 Task: Look for products in the category "Specialty Cheeses" from Crooked Creek only.
Action: Mouse moved to (813, 274)
Screenshot: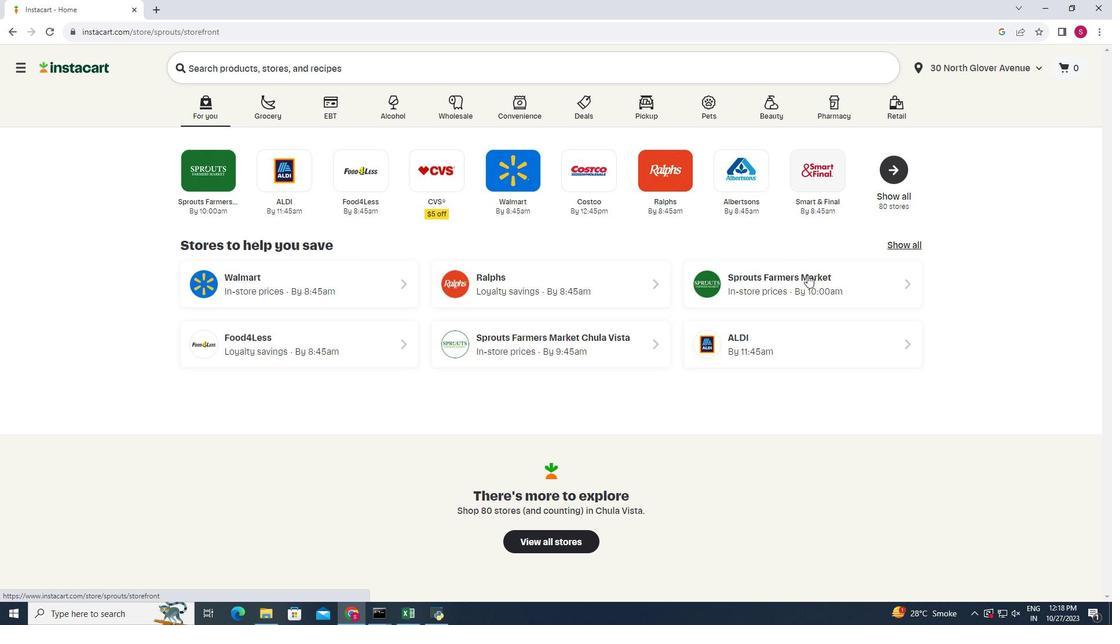 
Action: Mouse pressed left at (813, 274)
Screenshot: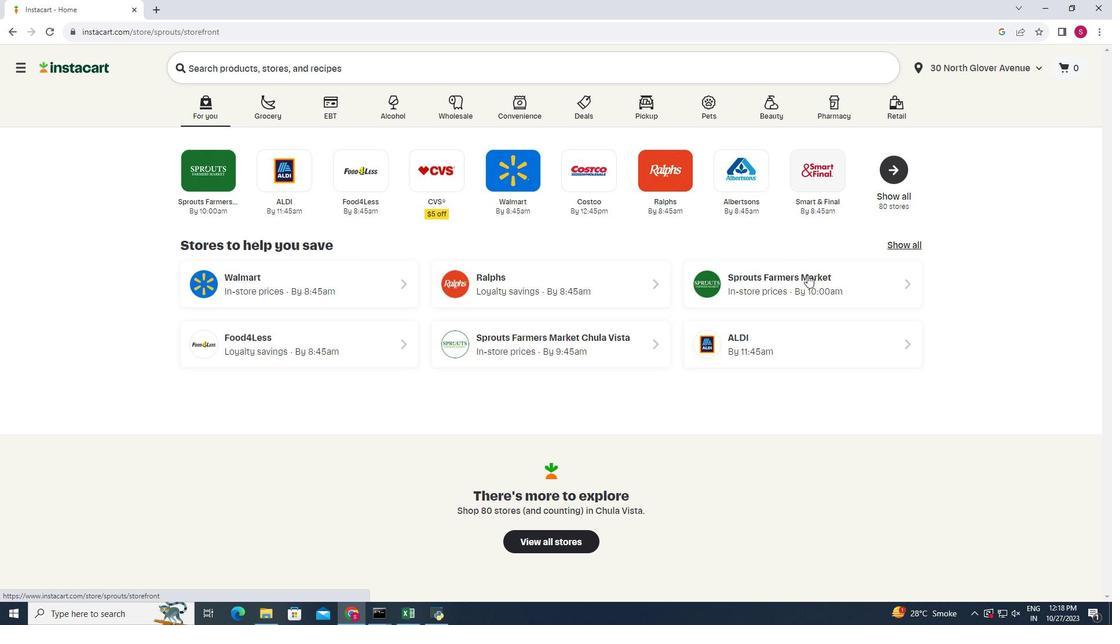 
Action: Mouse moved to (57, 509)
Screenshot: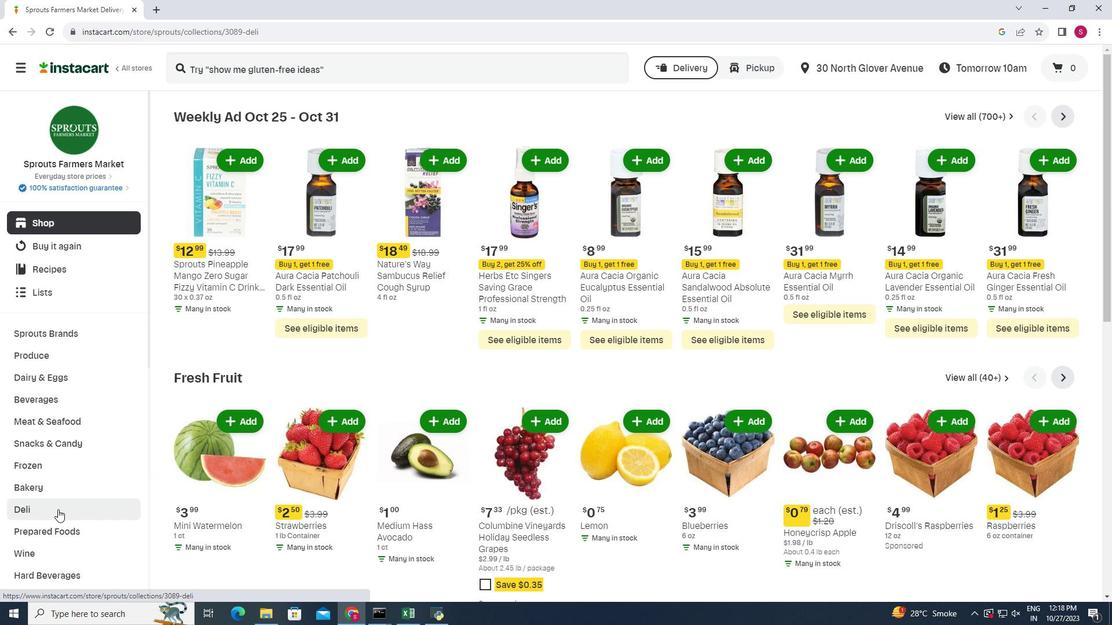 
Action: Mouse pressed left at (57, 509)
Screenshot: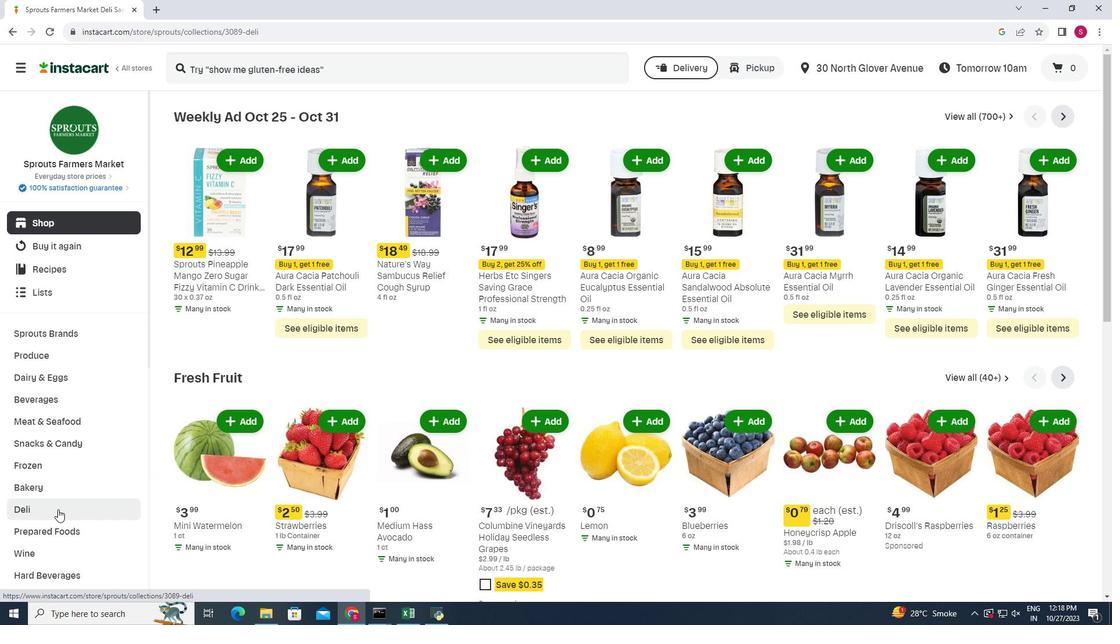
Action: Mouse moved to (292, 137)
Screenshot: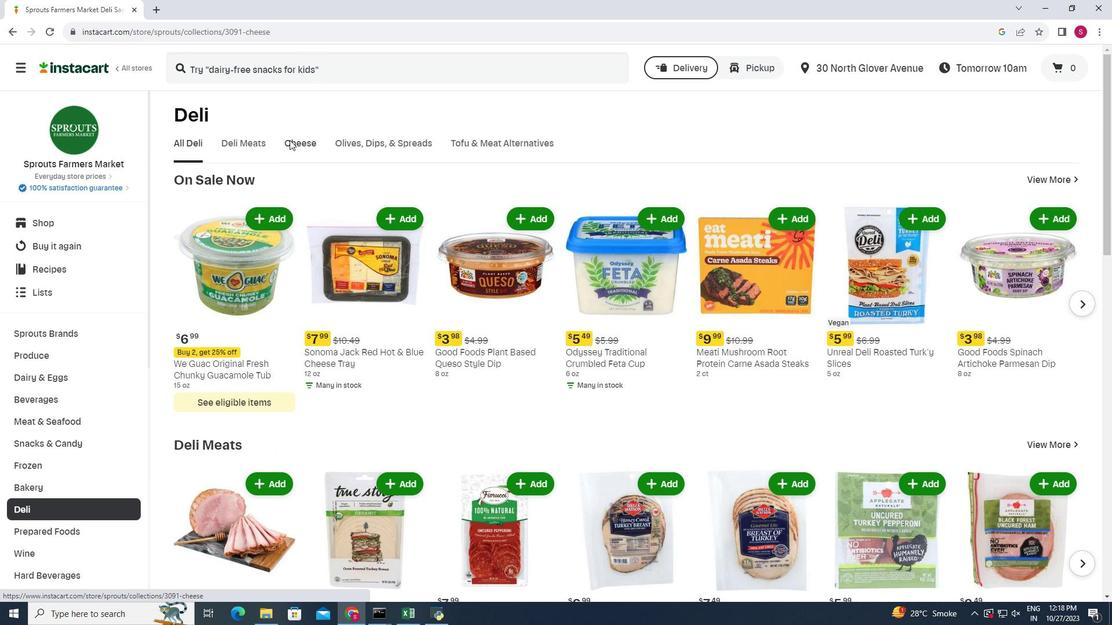 
Action: Mouse pressed left at (292, 137)
Screenshot: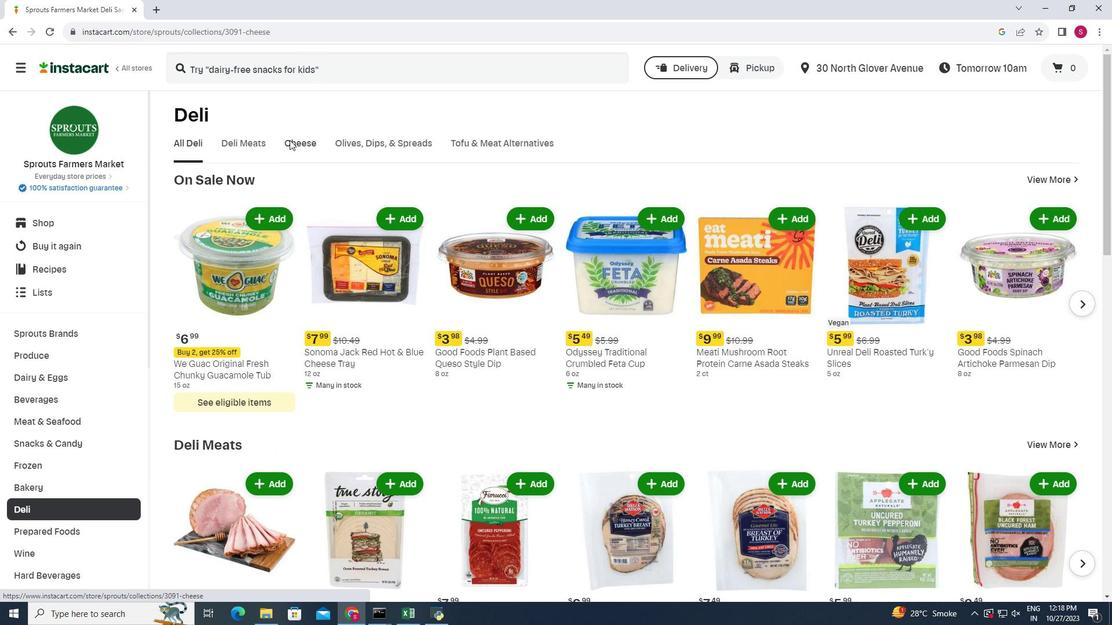 
Action: Mouse moved to (1084, 191)
Screenshot: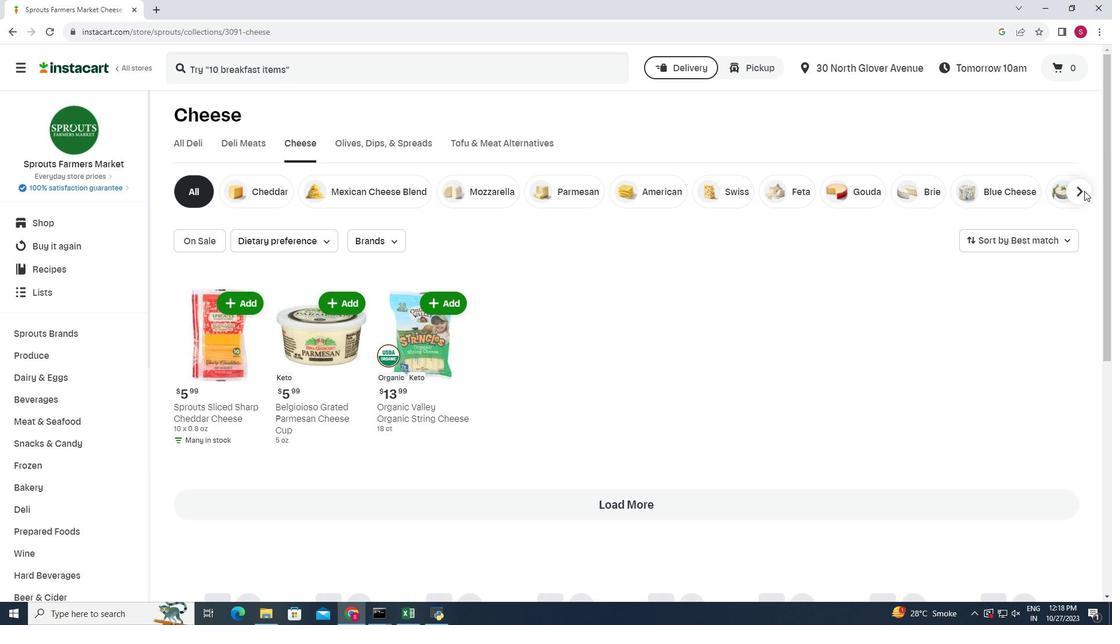 
Action: Mouse pressed left at (1084, 191)
Screenshot: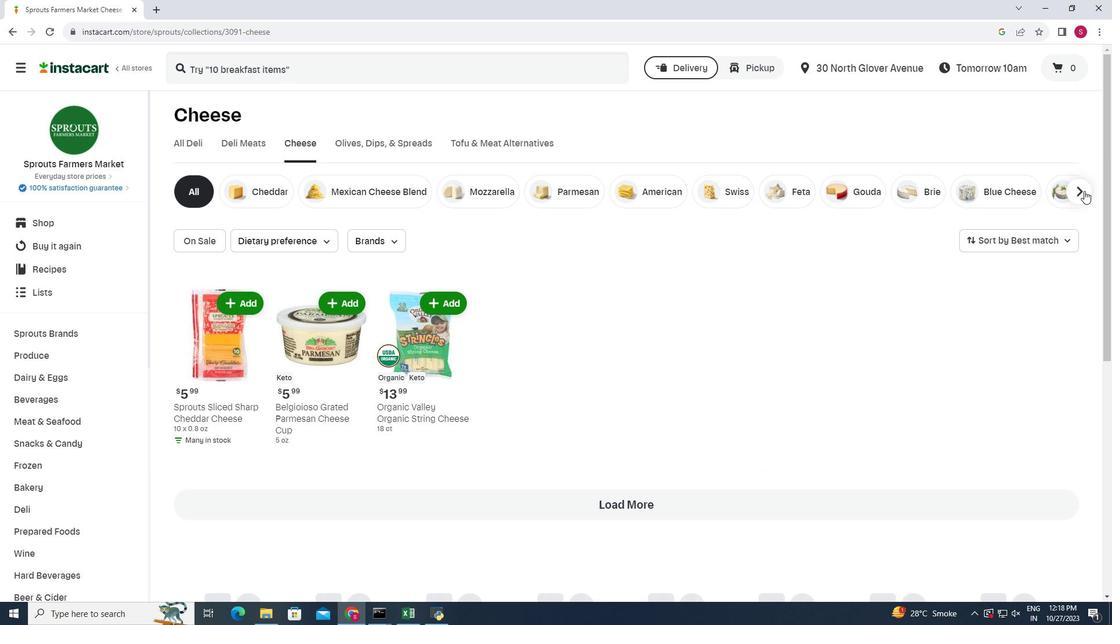 
Action: Mouse moved to (1038, 195)
Screenshot: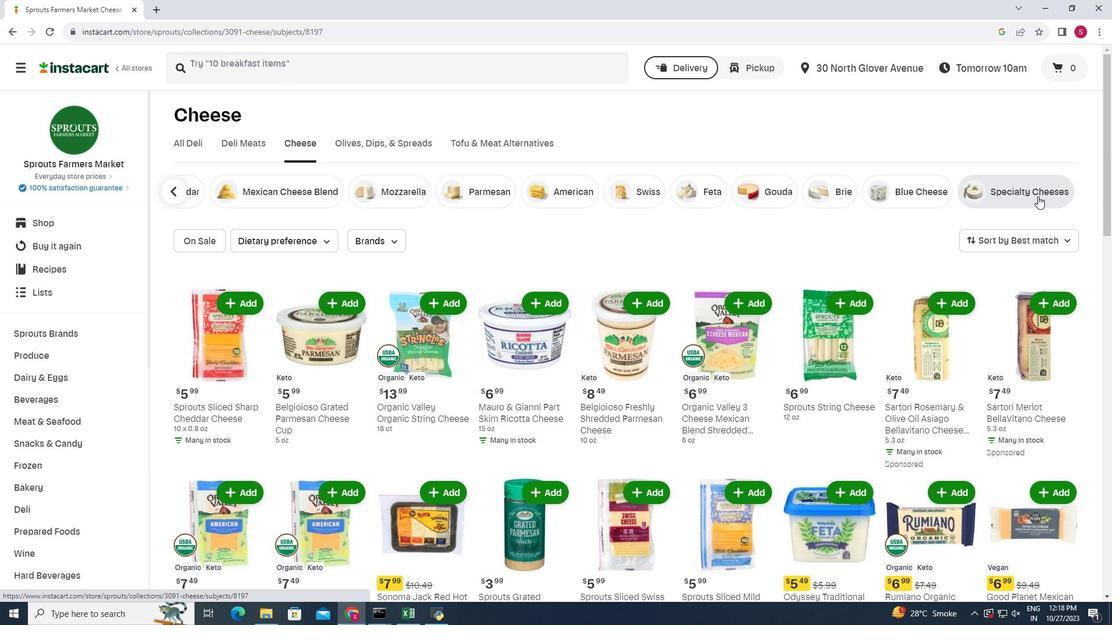 
Action: Mouse pressed left at (1038, 195)
Screenshot: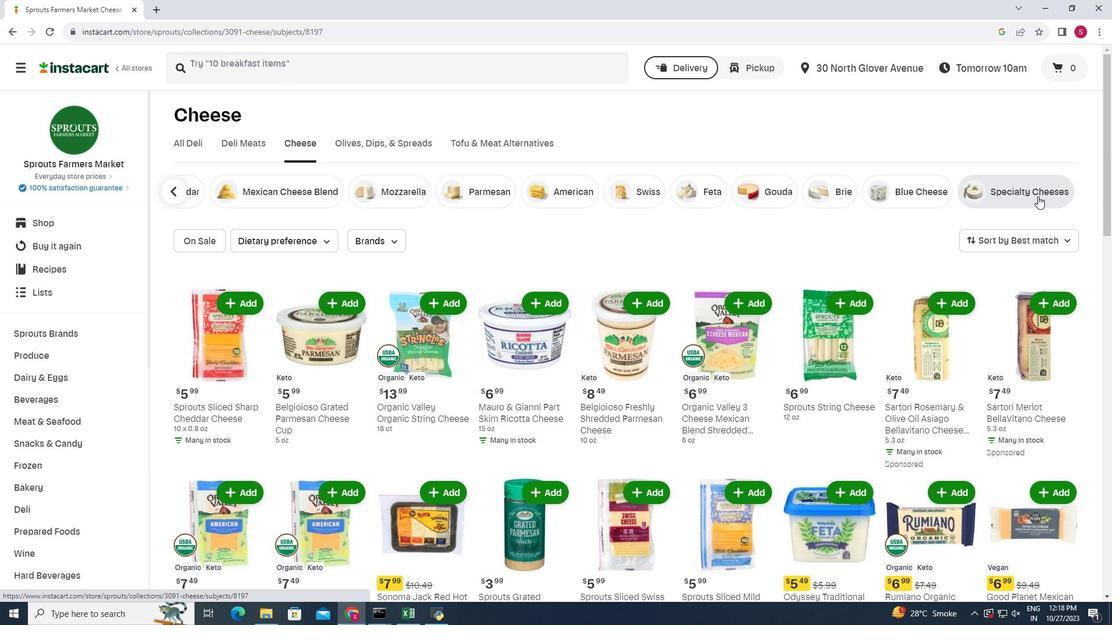 
Action: Mouse moved to (399, 245)
Screenshot: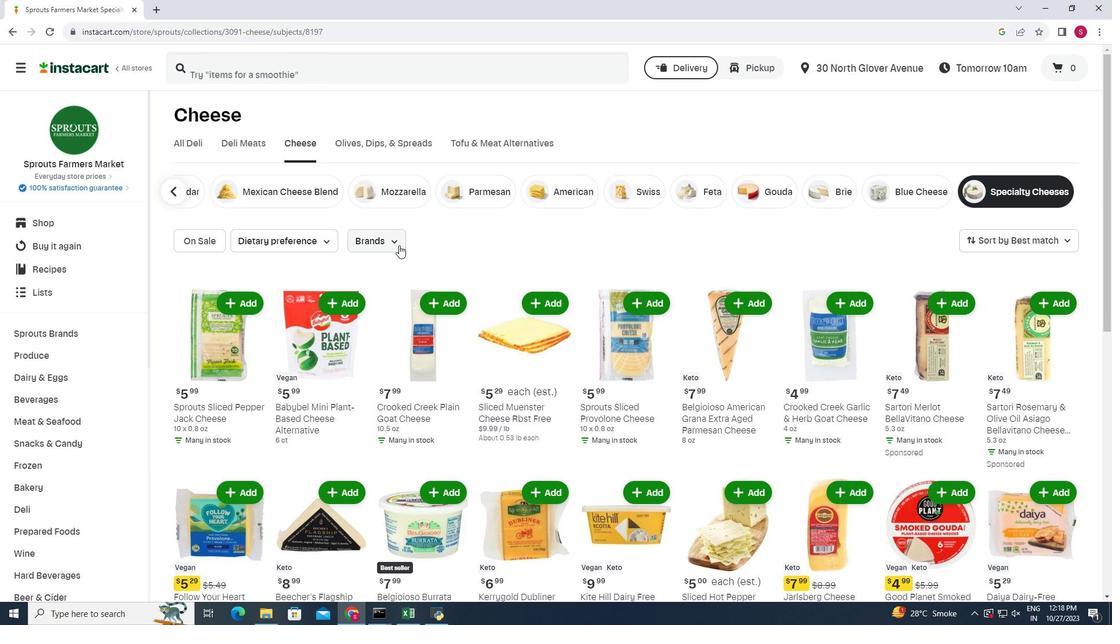 
Action: Mouse pressed left at (399, 245)
Screenshot: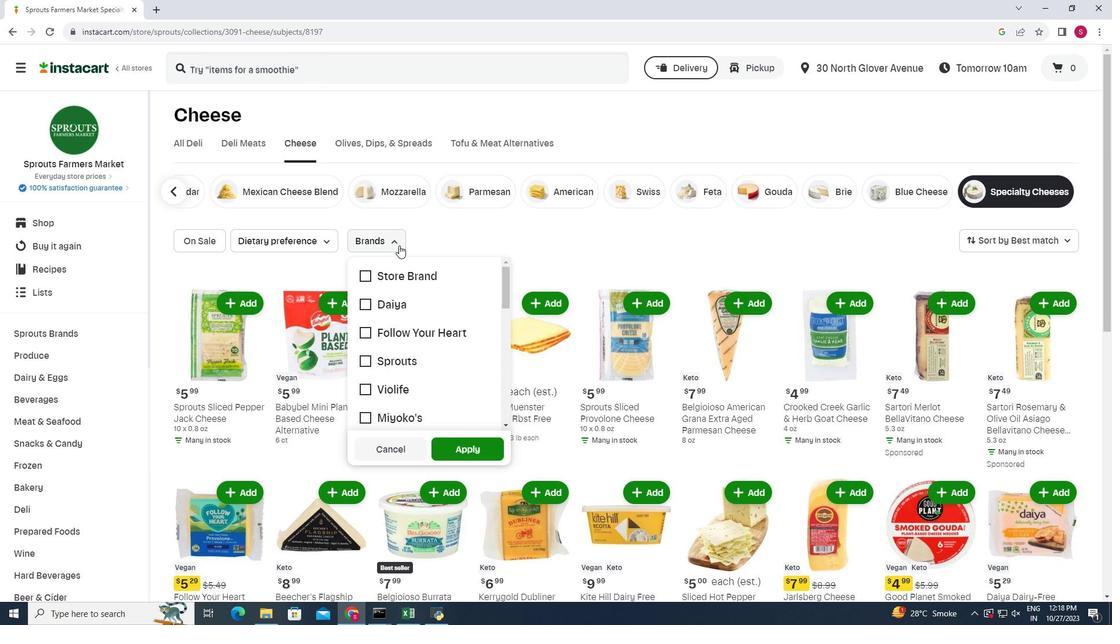 
Action: Mouse moved to (405, 271)
Screenshot: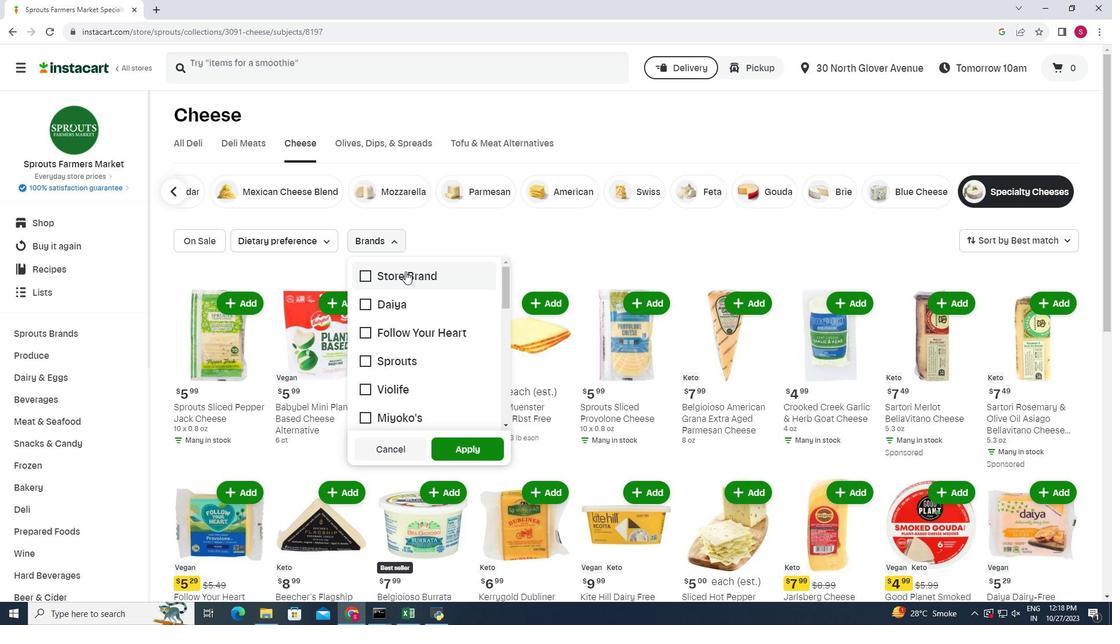 
Action: Mouse scrolled (405, 271) with delta (0, 0)
Screenshot: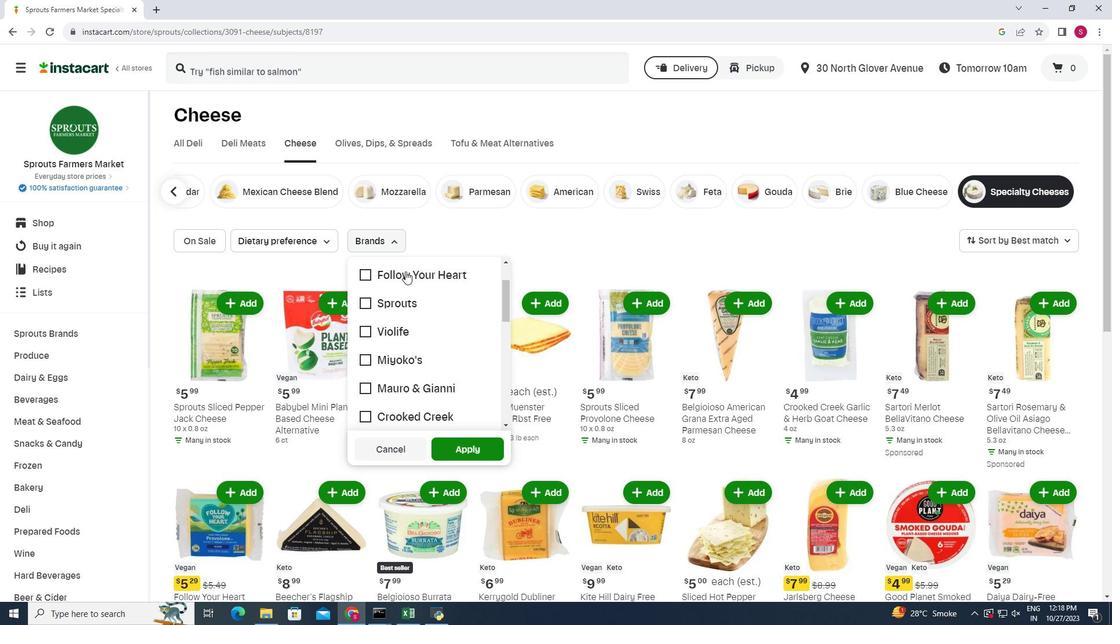 
Action: Mouse scrolled (405, 271) with delta (0, 0)
Screenshot: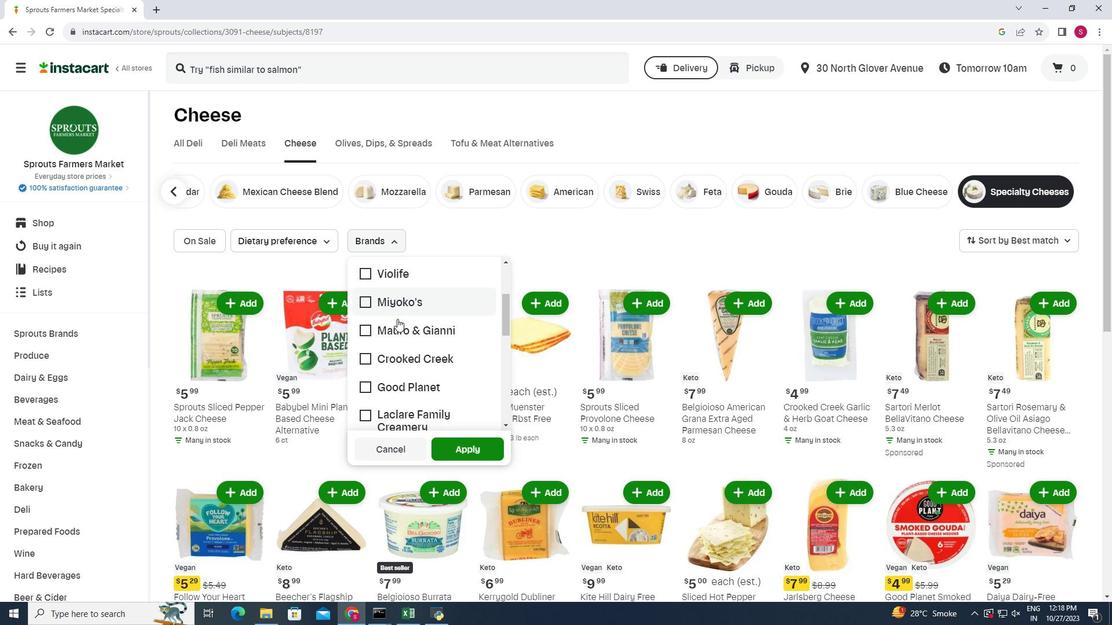 
Action: Mouse moved to (364, 361)
Screenshot: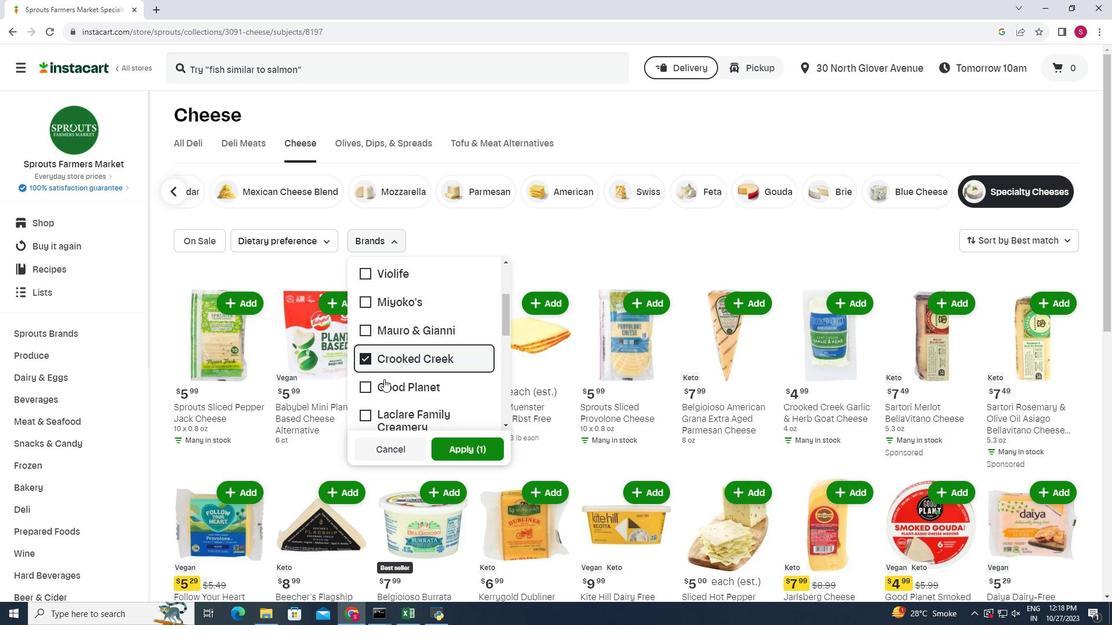 
Action: Mouse pressed left at (364, 361)
Screenshot: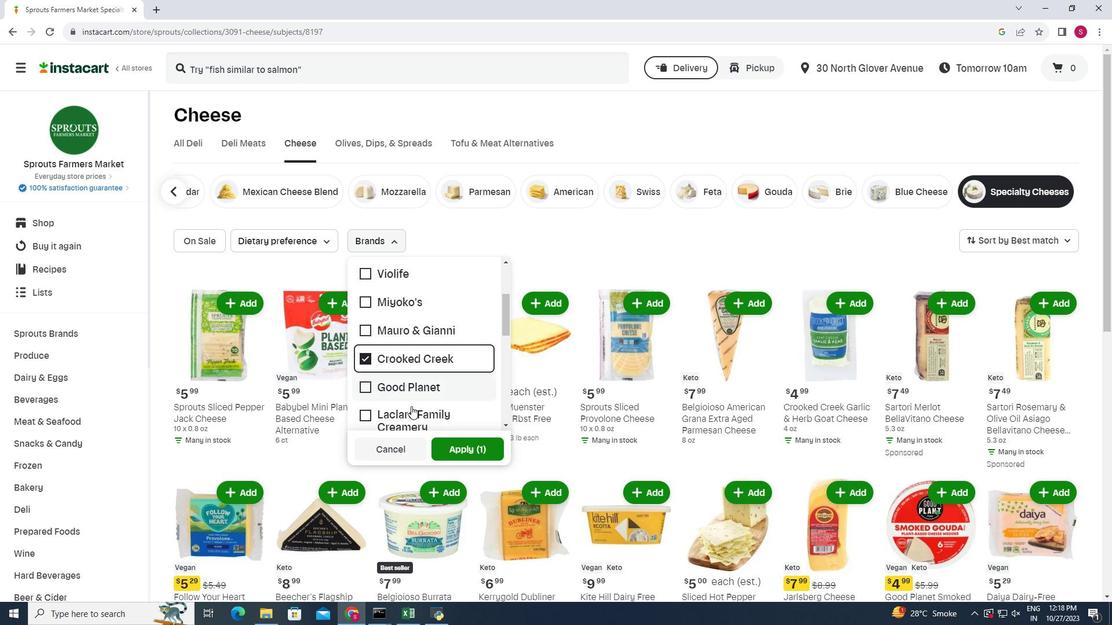 
Action: Mouse moved to (456, 446)
Screenshot: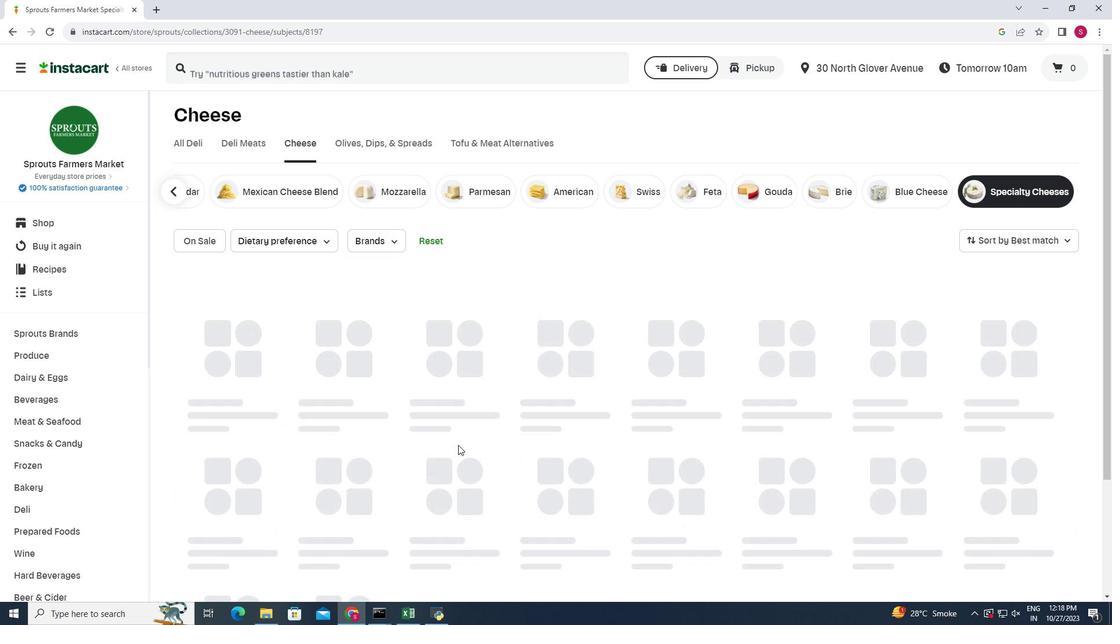 
Action: Mouse pressed left at (456, 446)
Screenshot: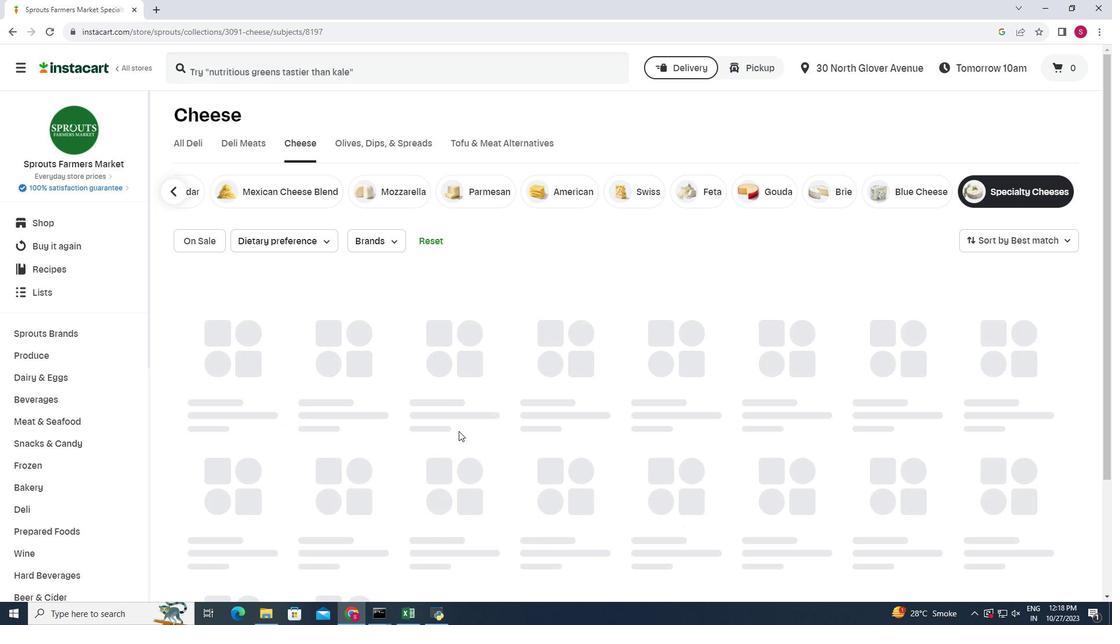 
Action: Mouse moved to (5, 611)
Screenshot: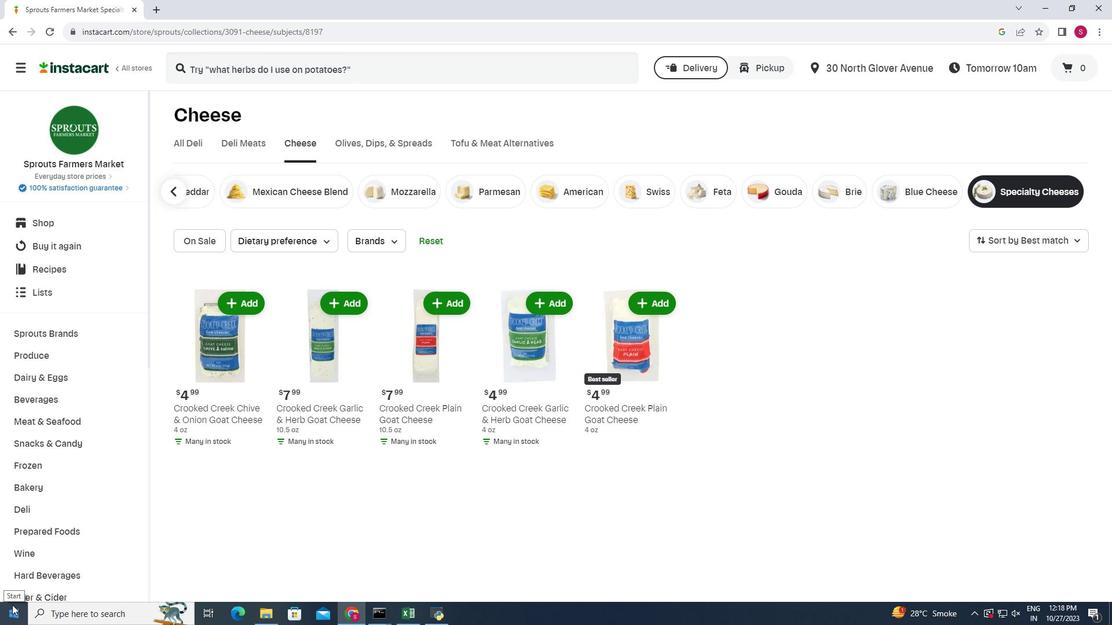 
